 Task: Close the window.
Action: Mouse moved to (136, 188)
Screenshot: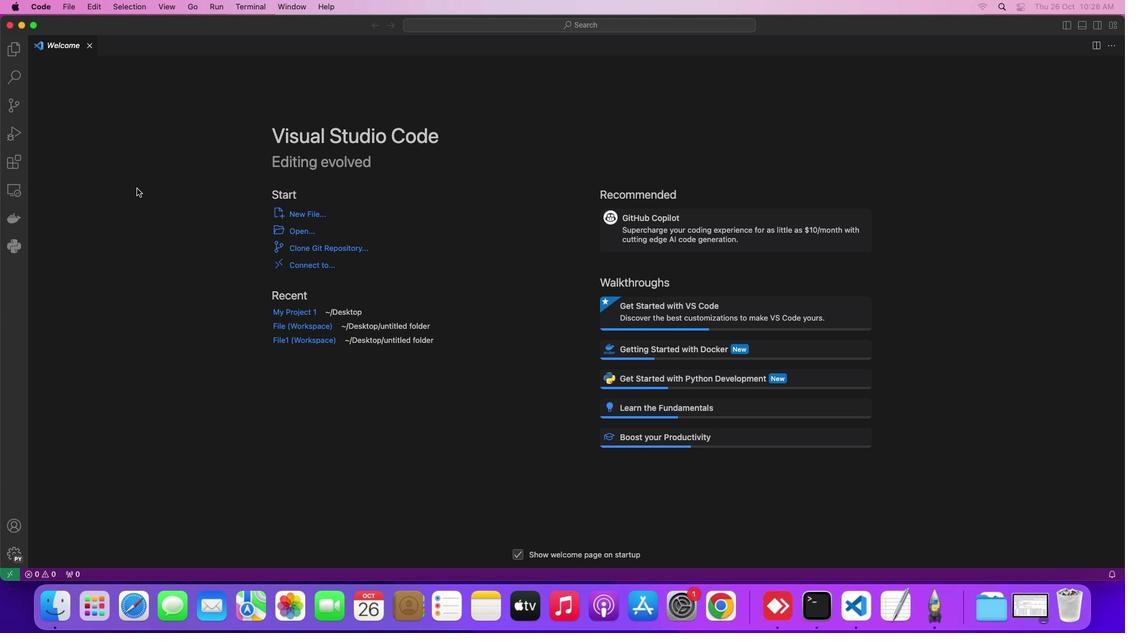 
Action: Mouse pressed left at (136, 188)
Screenshot: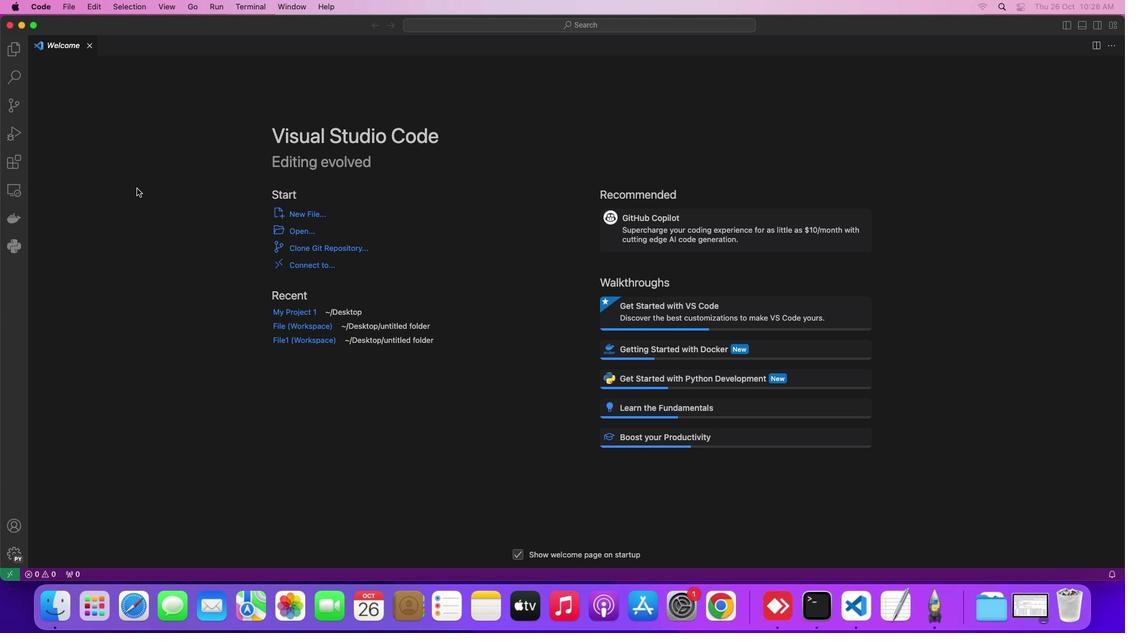 
Action: Mouse moved to (43, 5)
Screenshot: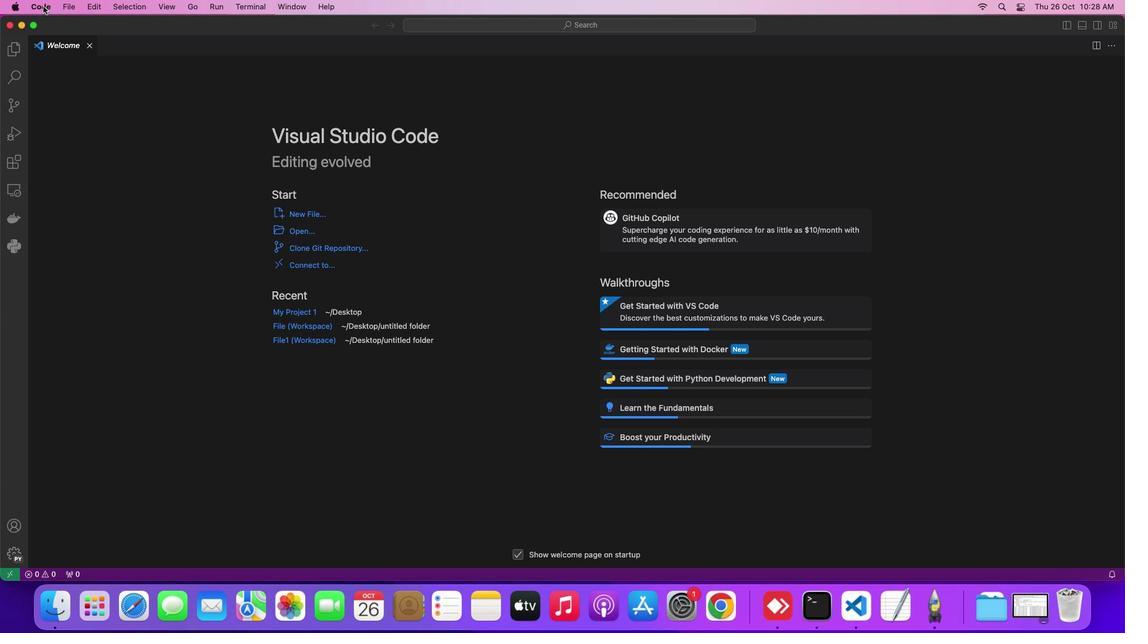 
Action: Mouse pressed left at (43, 5)
Screenshot: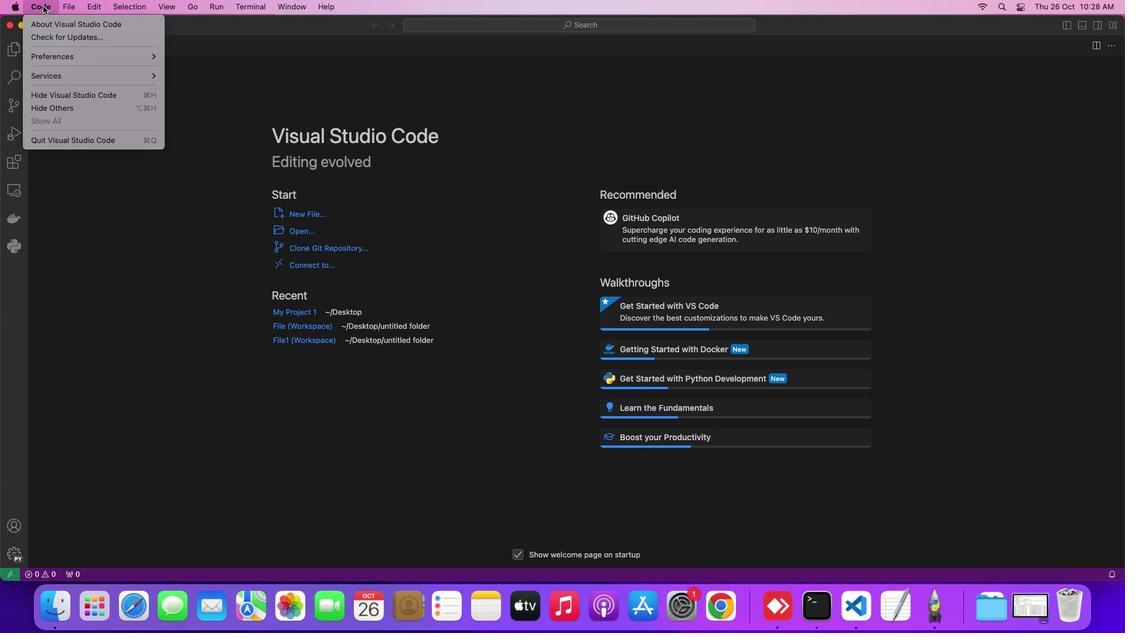 
Action: Mouse moved to (84, 281)
Screenshot: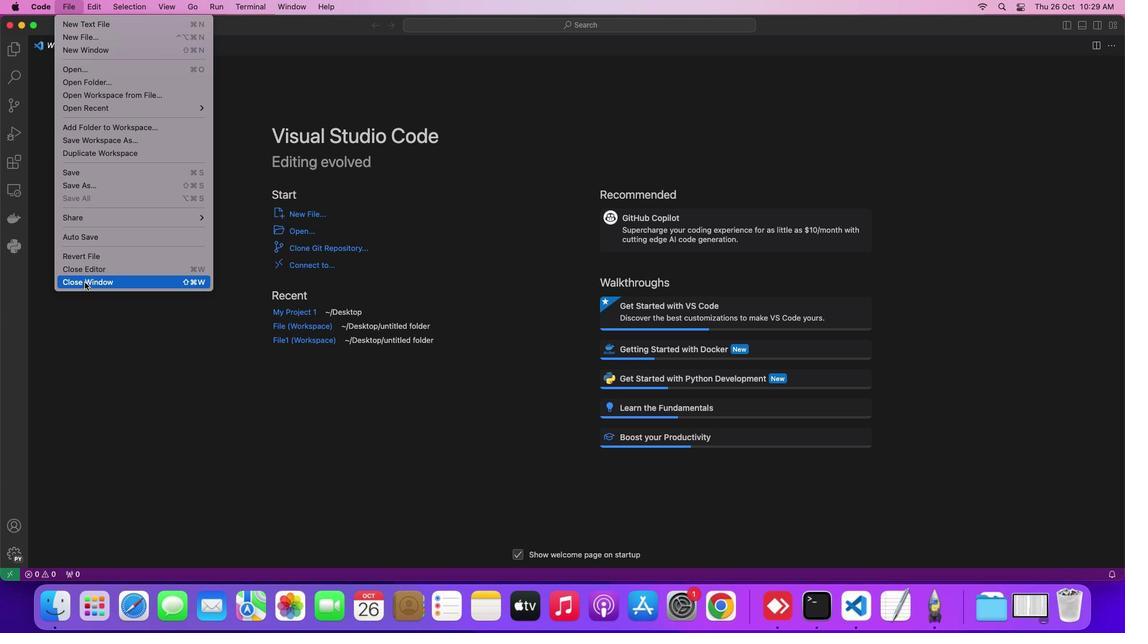 
Action: Mouse pressed left at (84, 281)
Screenshot: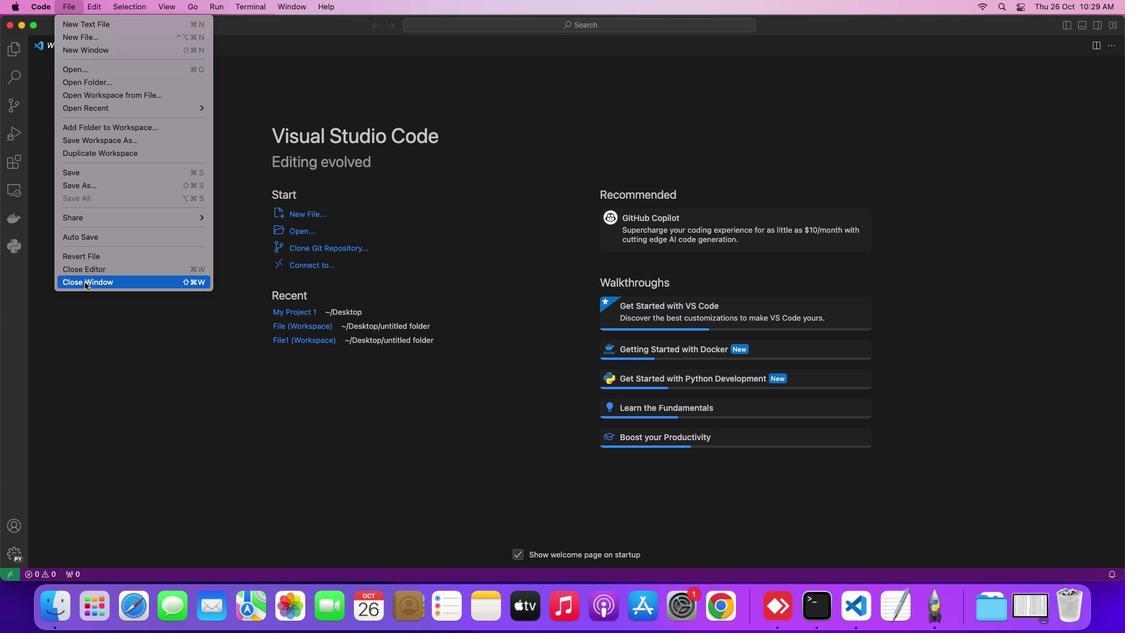 
Action: Mouse moved to (85, 284)
Screenshot: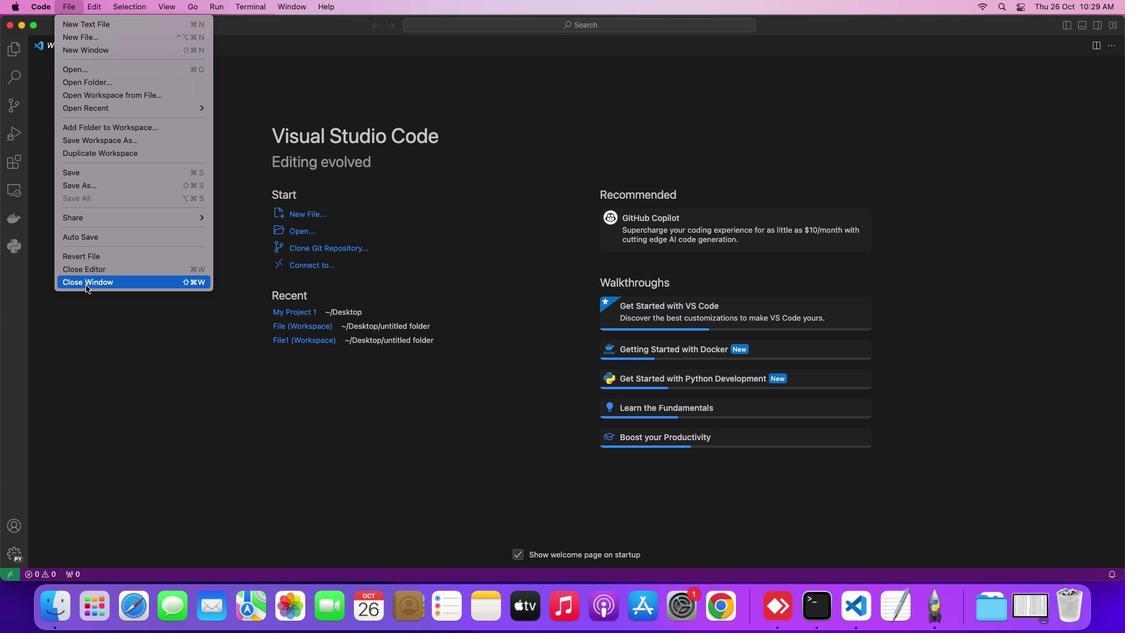
Action: Mouse pressed left at (85, 284)
Screenshot: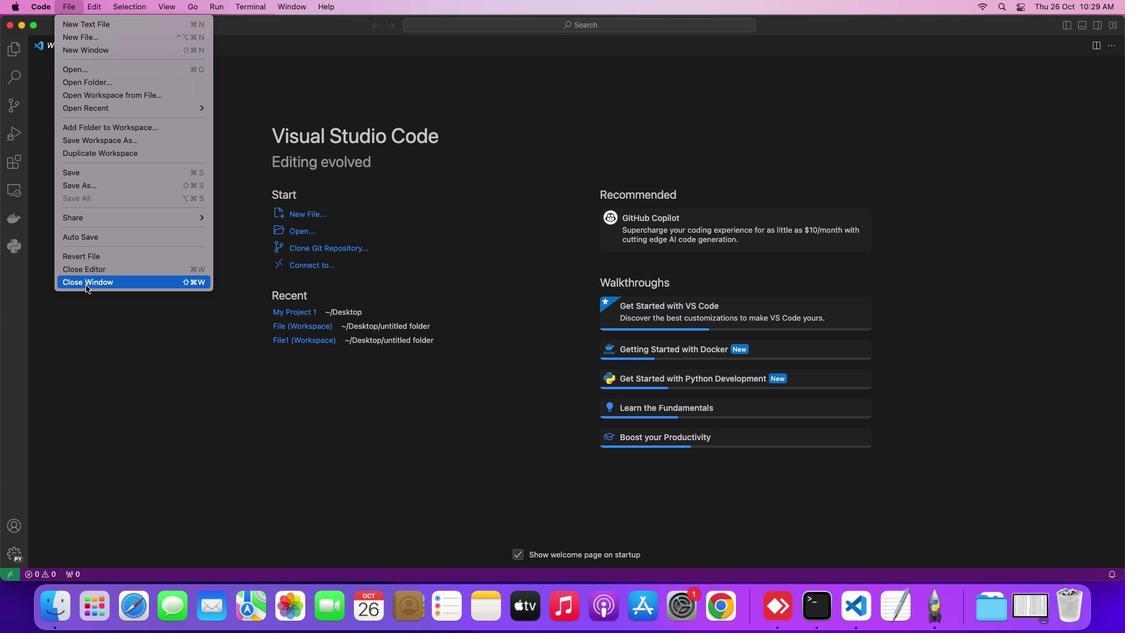 
Action: Mouse moved to (86, 282)
Screenshot: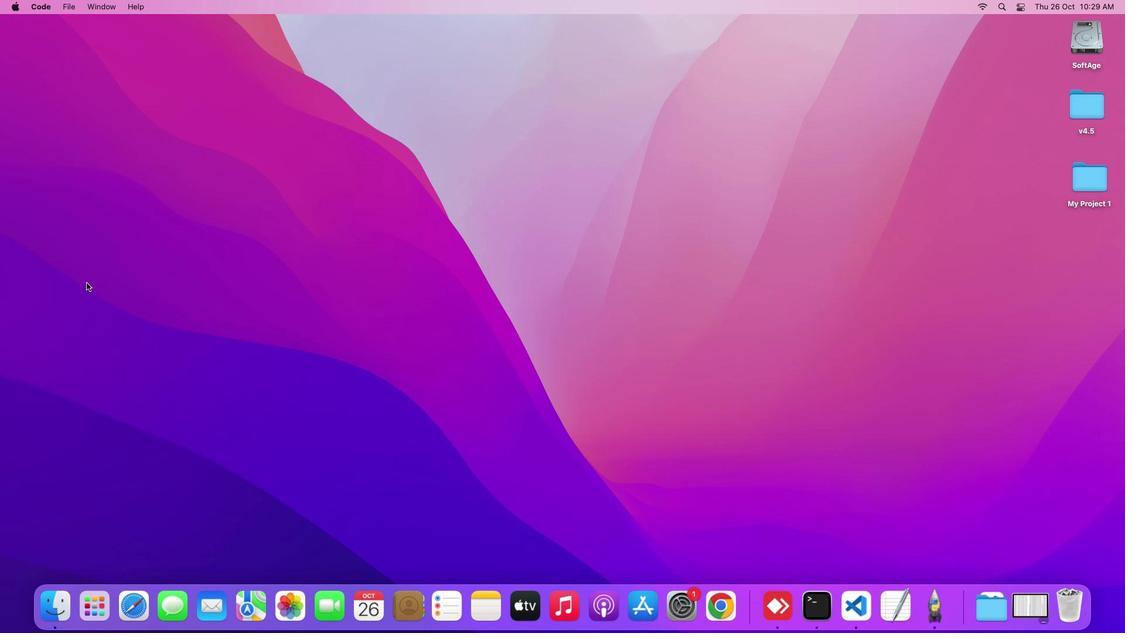 
